 Task: Look for products in the category "Nutritional Oils" from Sprouts only.
Action: Mouse moved to (284, 142)
Screenshot: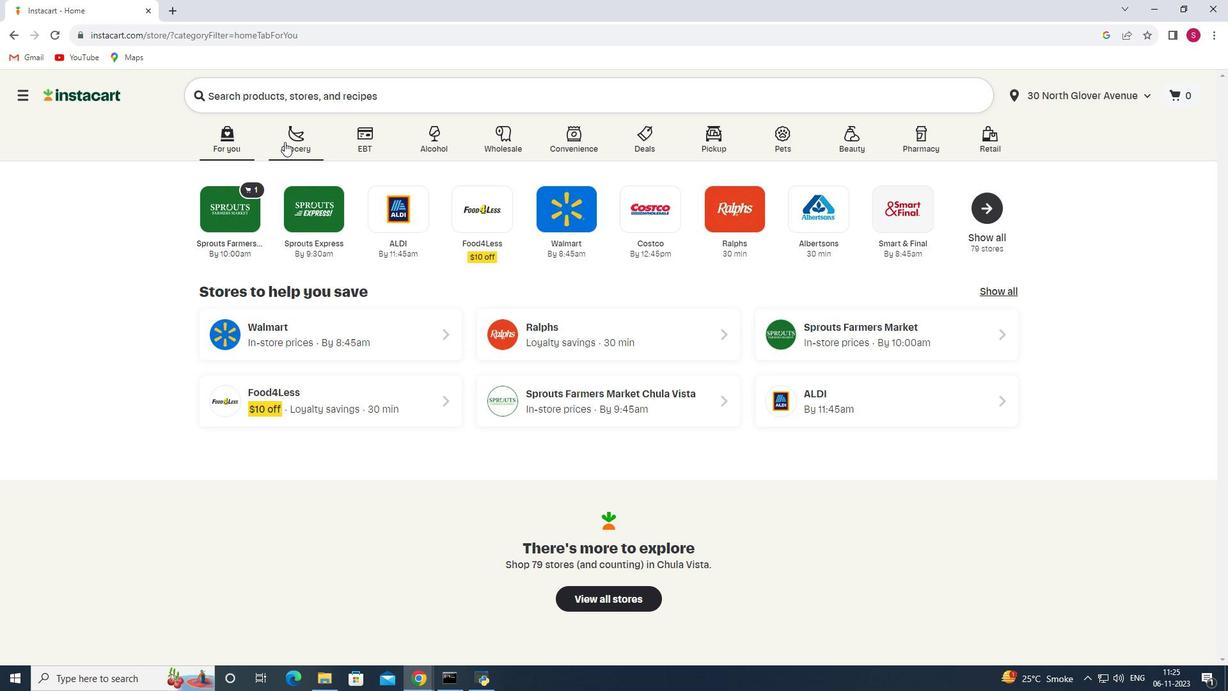 
Action: Mouse pressed left at (284, 142)
Screenshot: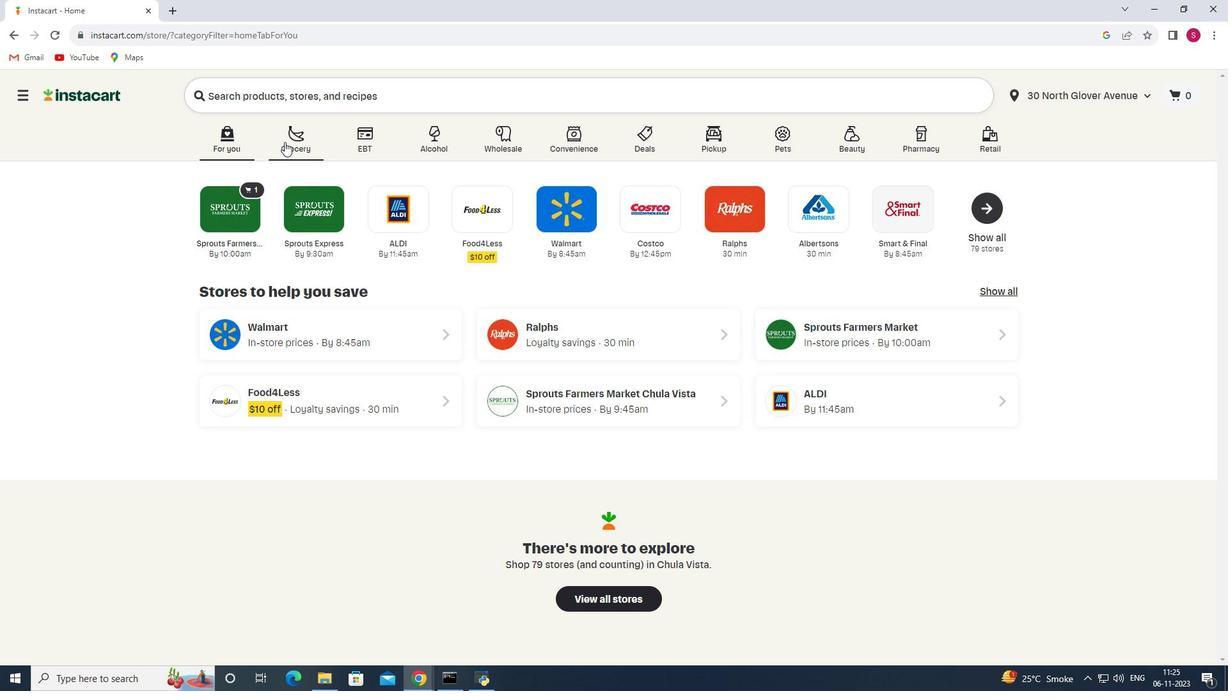 
Action: Mouse moved to (288, 359)
Screenshot: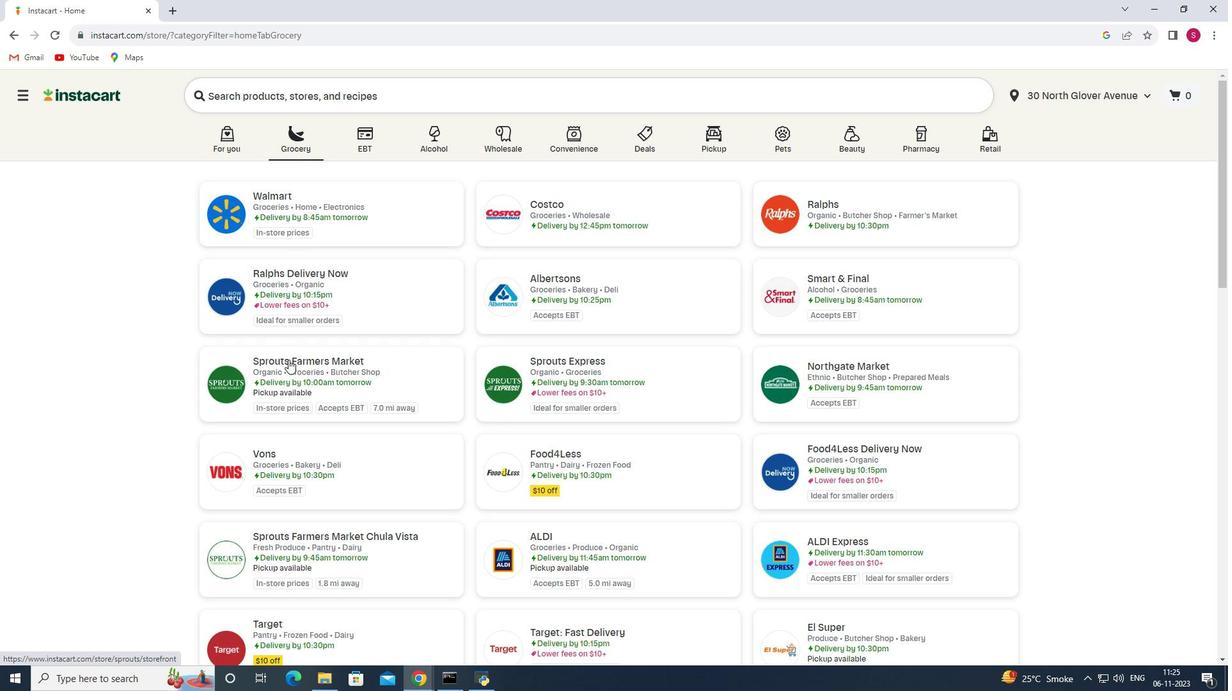 
Action: Mouse pressed left at (288, 359)
Screenshot: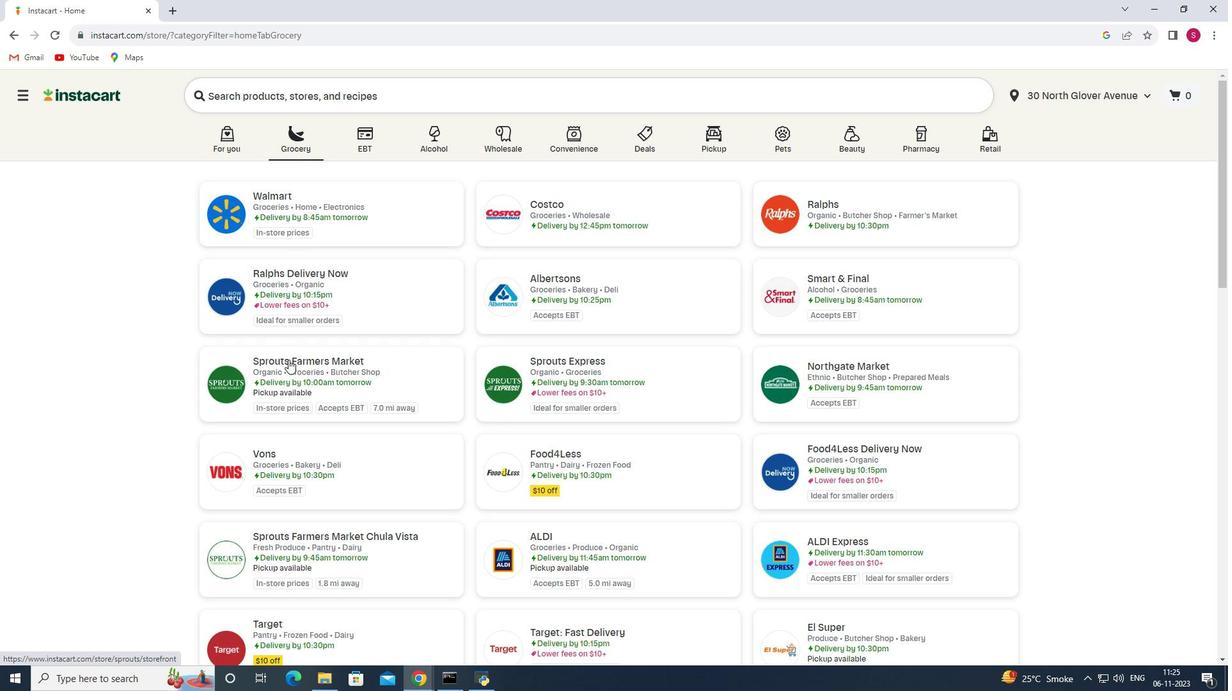 
Action: Mouse moved to (101, 395)
Screenshot: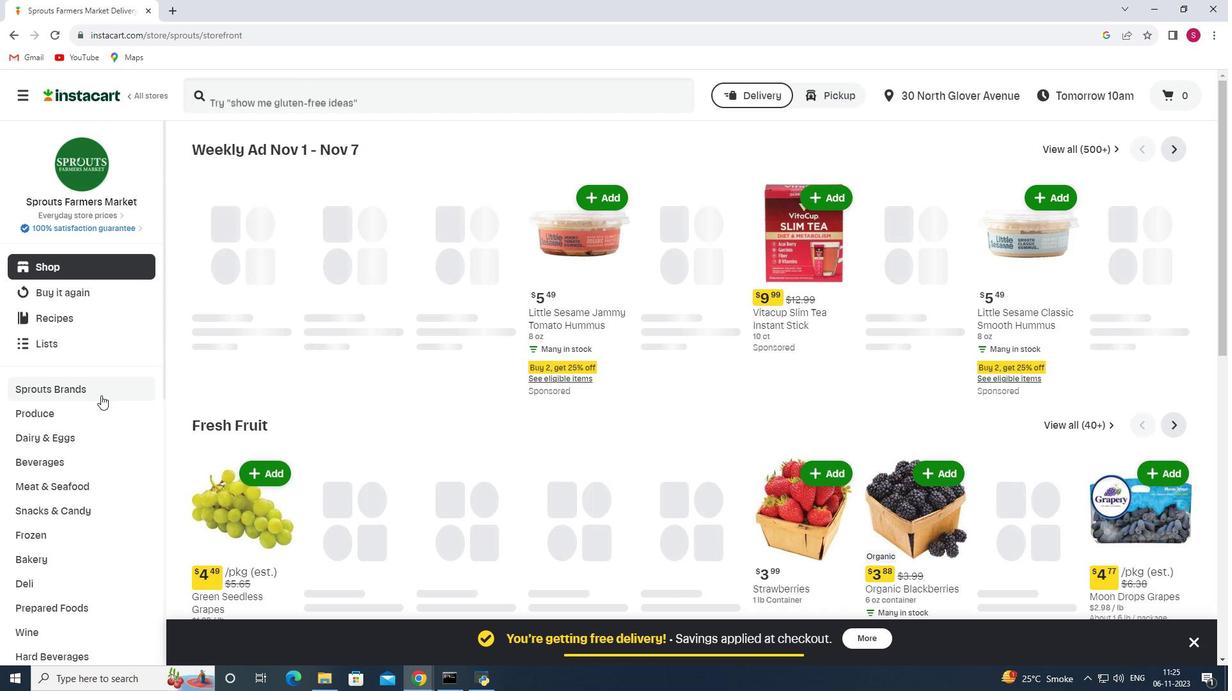 
Action: Mouse scrolled (101, 394) with delta (0, 0)
Screenshot: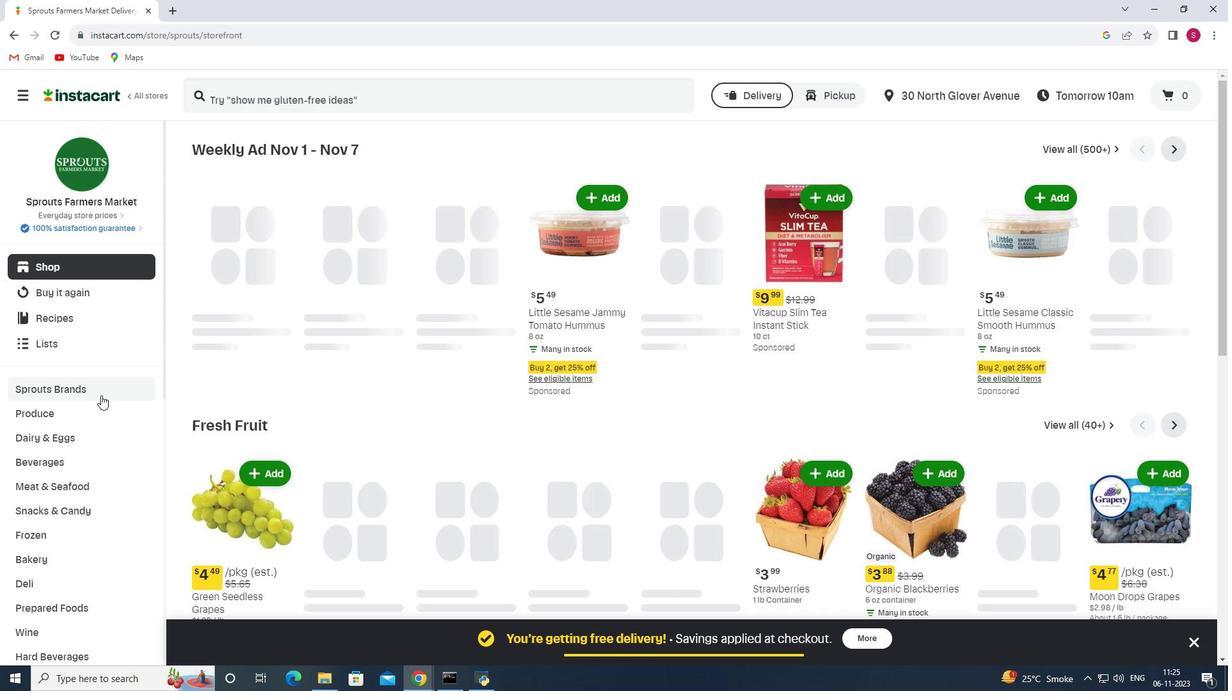 
Action: Mouse scrolled (101, 394) with delta (0, 0)
Screenshot: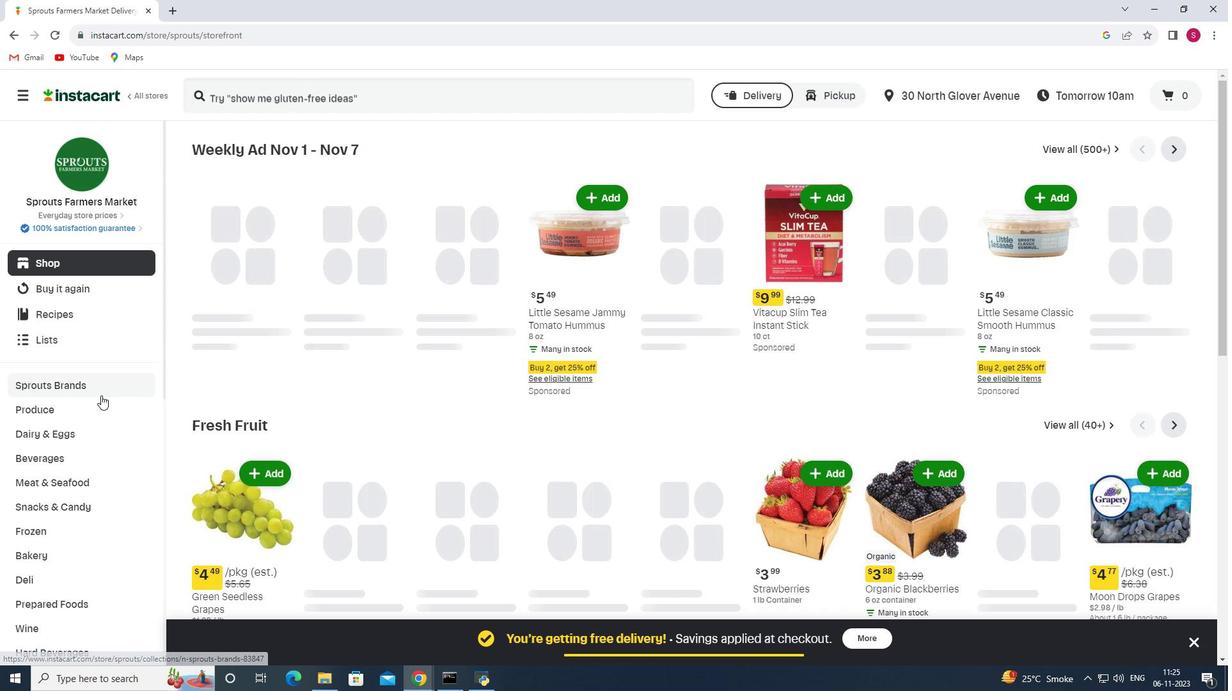
Action: Mouse scrolled (101, 394) with delta (0, 0)
Screenshot: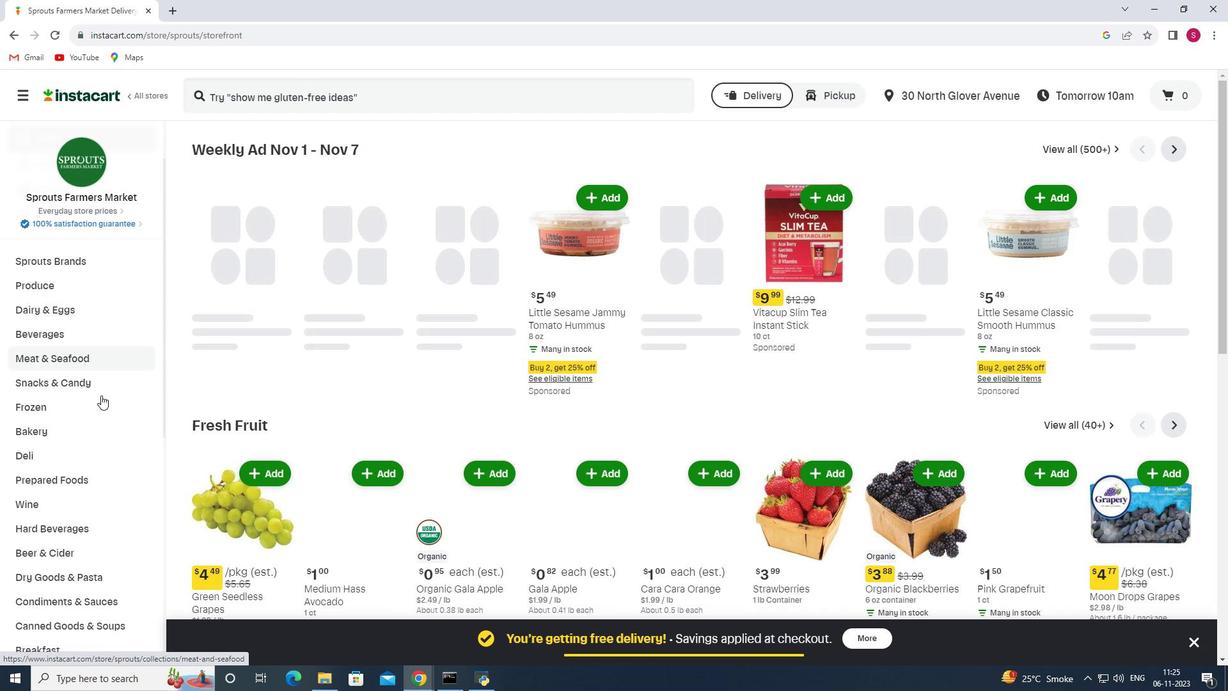 
Action: Mouse scrolled (101, 394) with delta (0, 0)
Screenshot: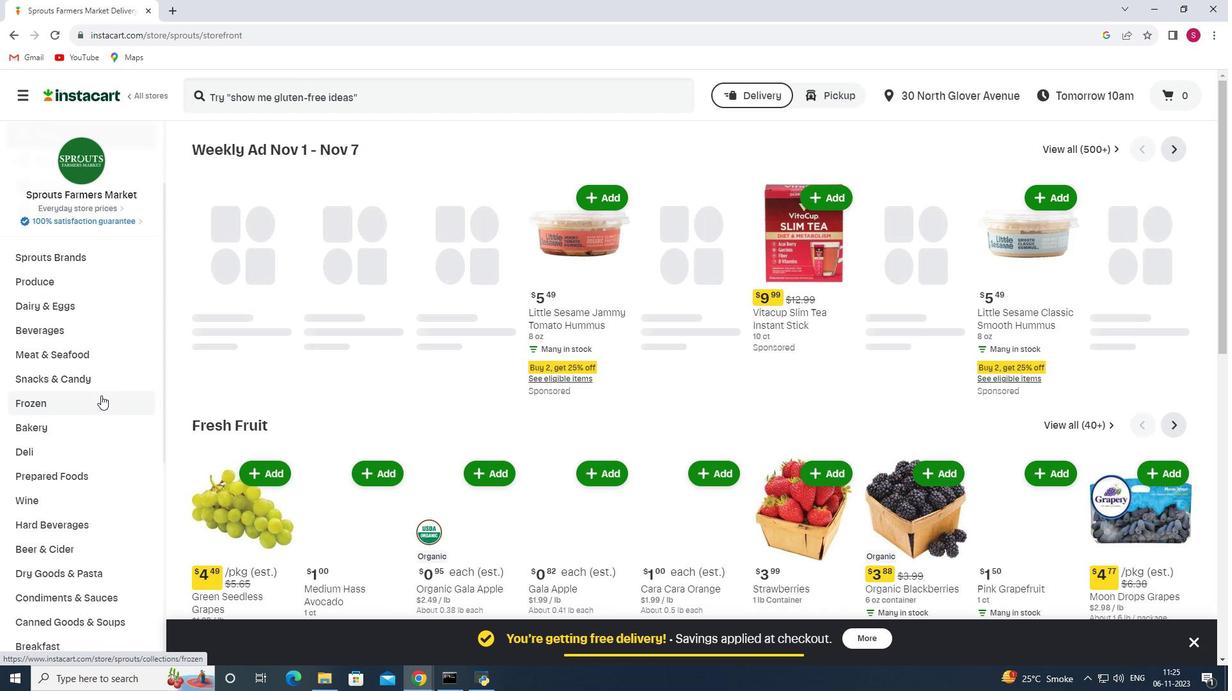 
Action: Mouse scrolled (101, 394) with delta (0, 0)
Screenshot: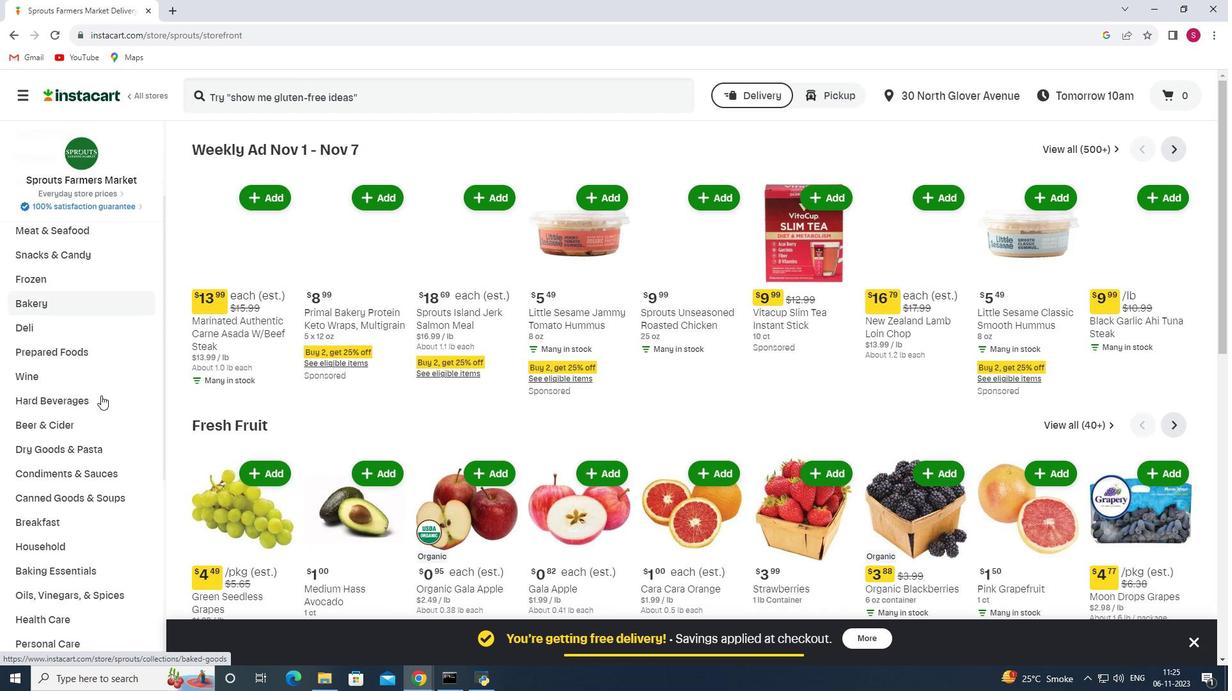 
Action: Mouse scrolled (101, 394) with delta (0, 0)
Screenshot: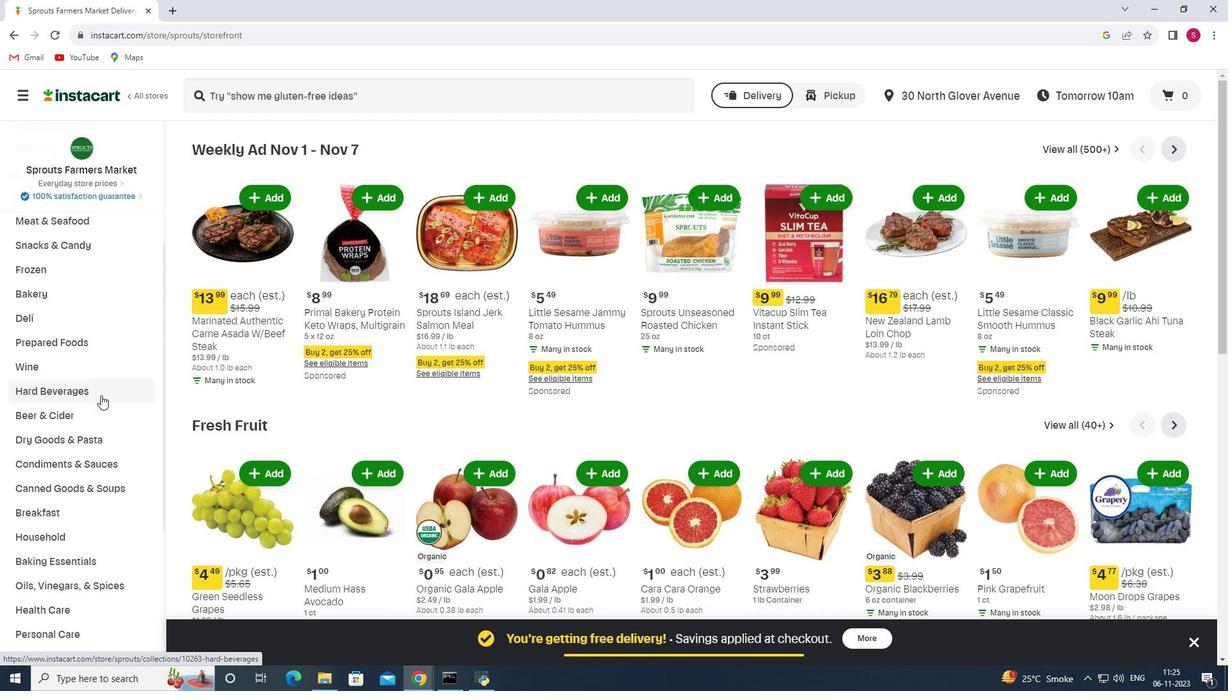 
Action: Mouse moved to (99, 404)
Screenshot: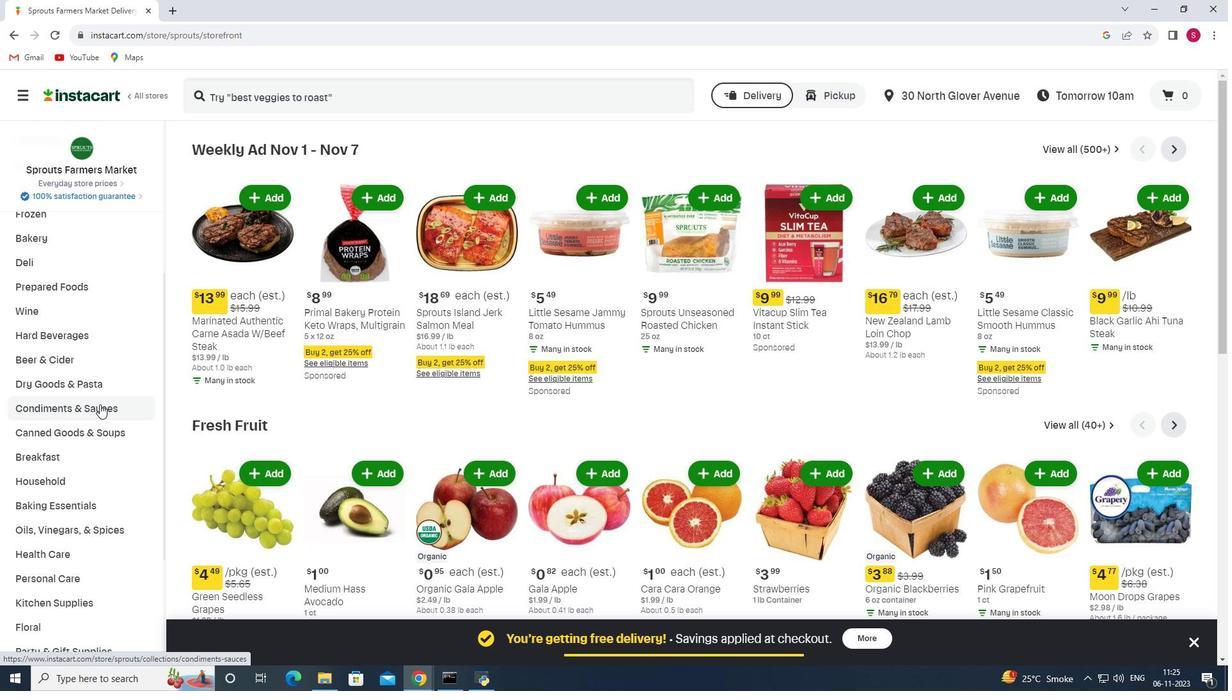 
Action: Mouse scrolled (99, 403) with delta (0, 0)
Screenshot: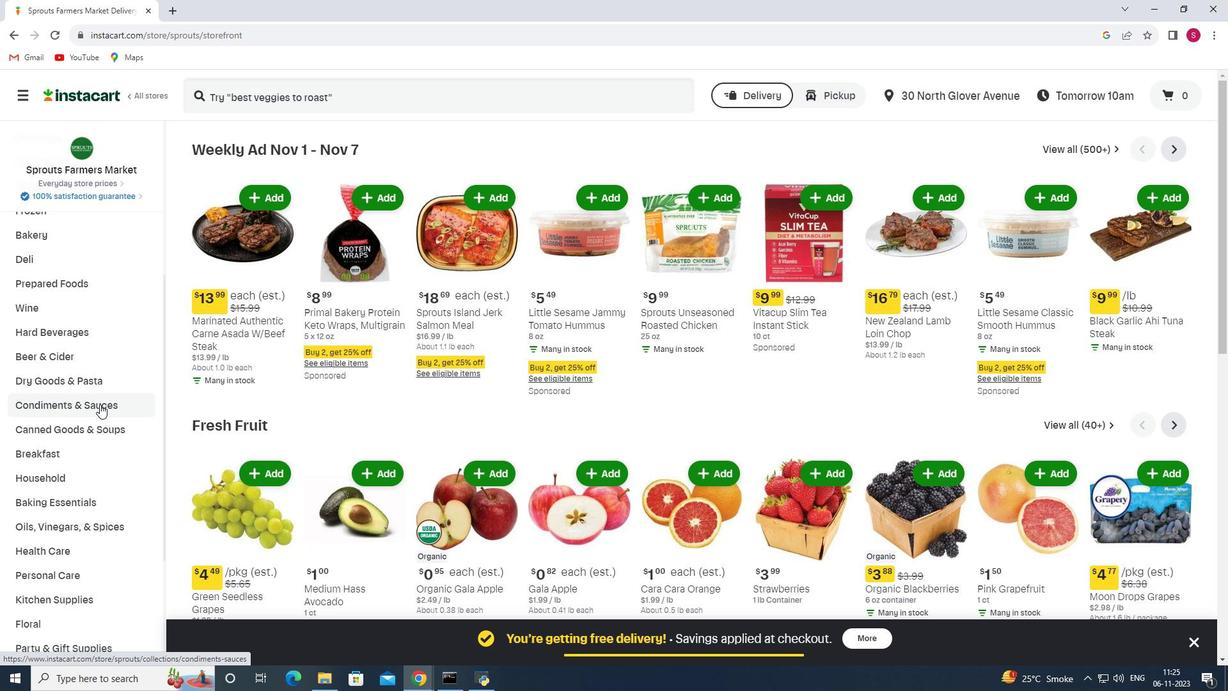 
Action: Mouse scrolled (99, 403) with delta (0, 0)
Screenshot: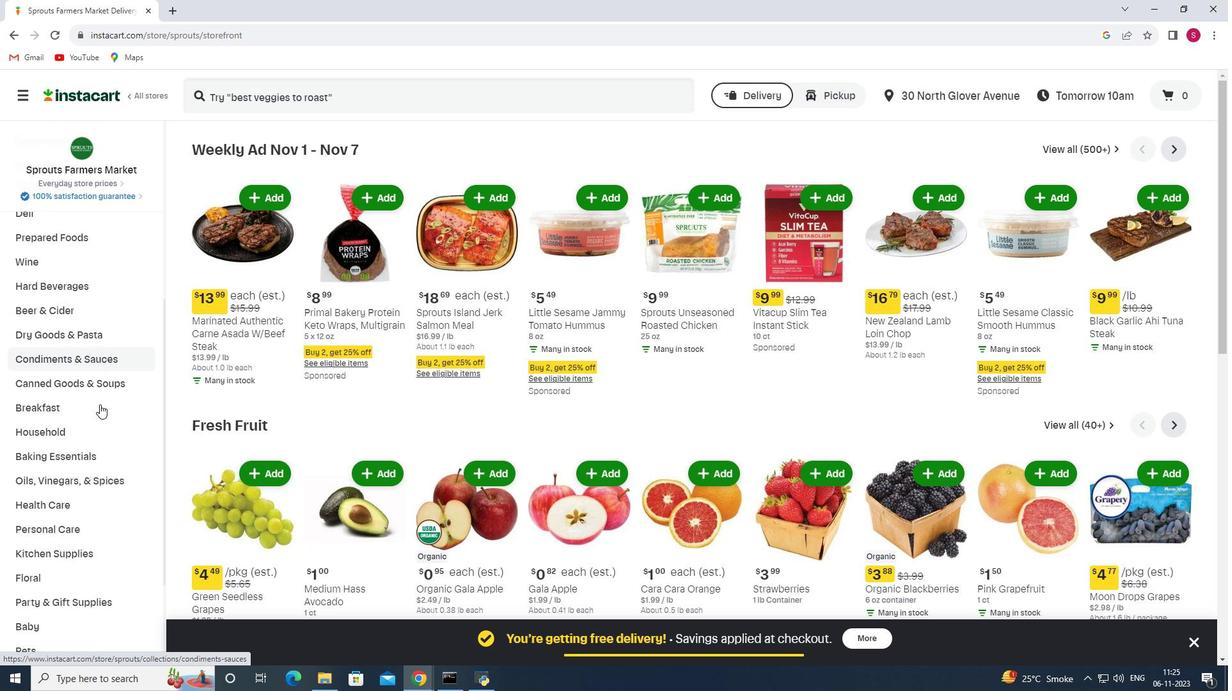 
Action: Mouse scrolled (99, 403) with delta (0, 0)
Screenshot: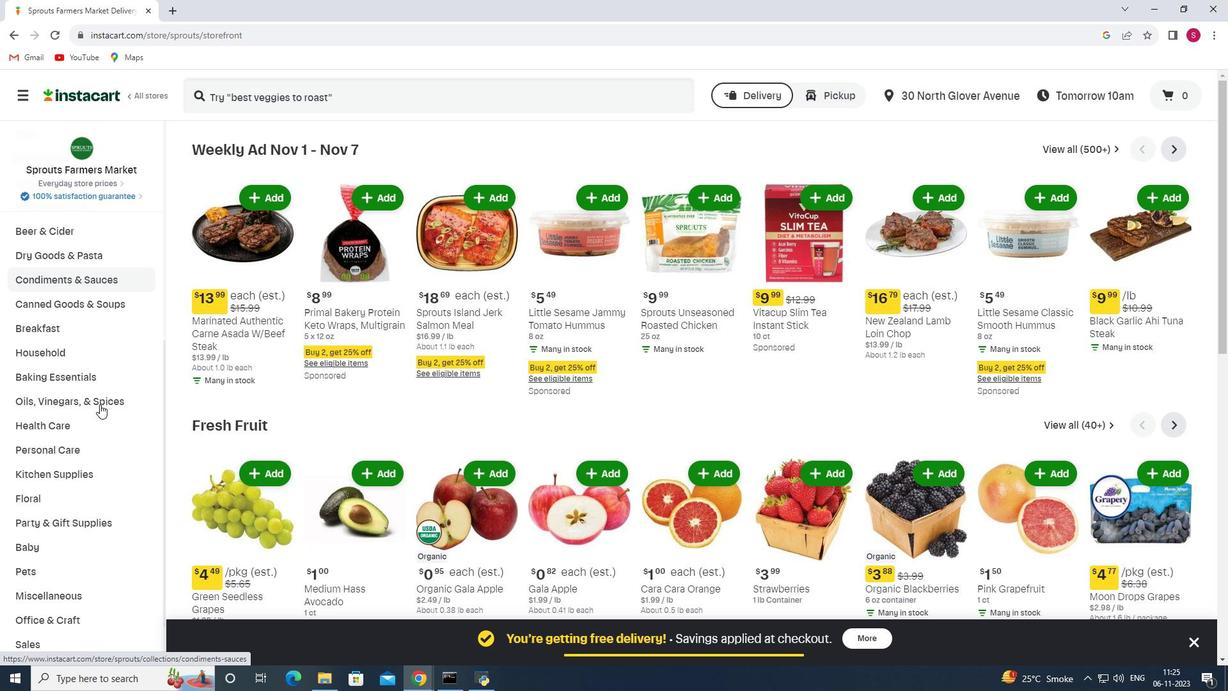 
Action: Mouse moved to (104, 368)
Screenshot: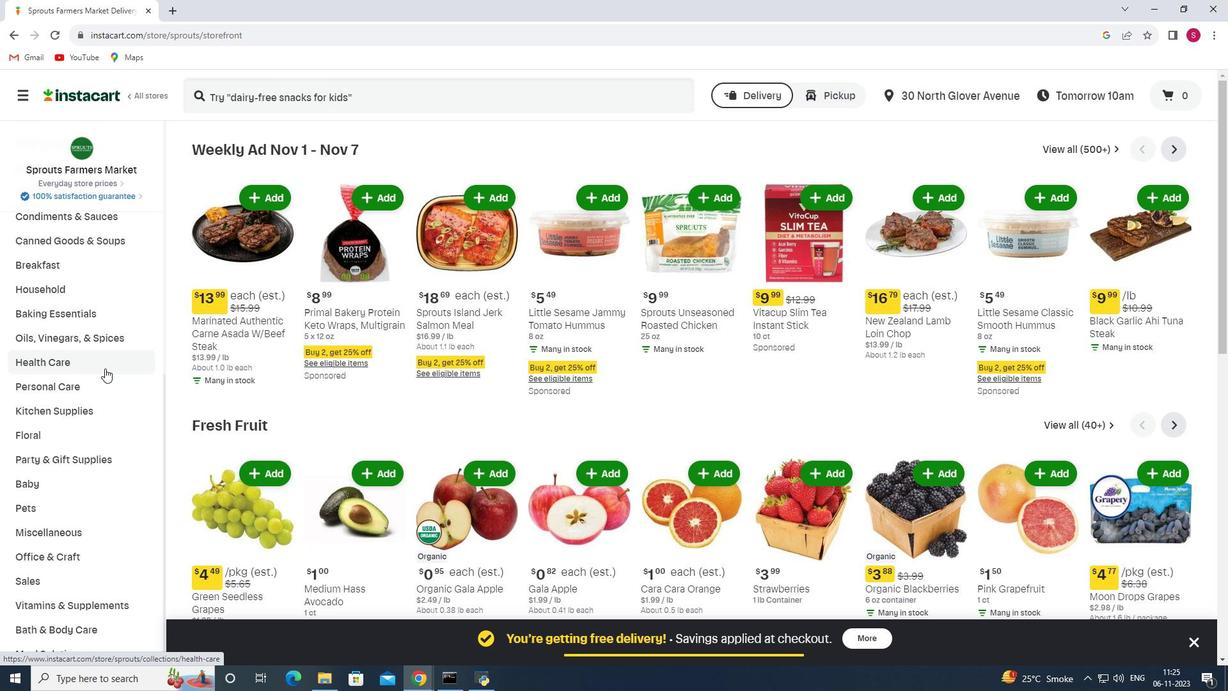 
Action: Mouse pressed left at (104, 368)
Screenshot: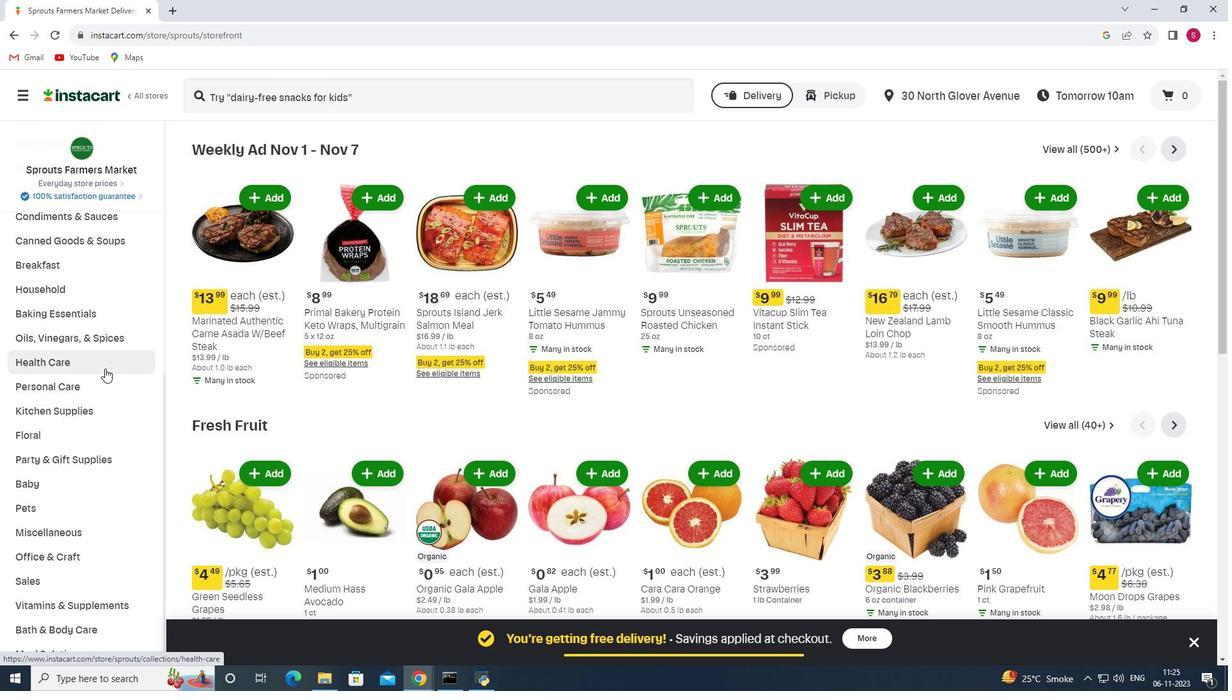 
Action: Mouse moved to (456, 179)
Screenshot: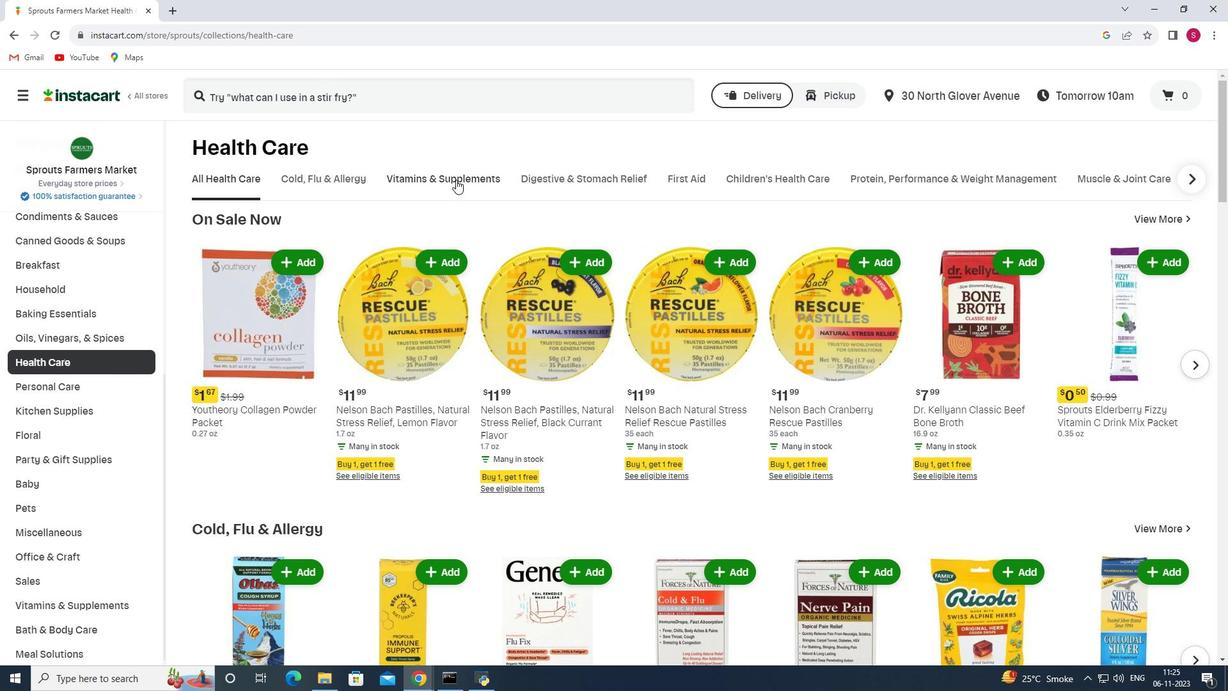 
Action: Mouse pressed left at (456, 179)
Screenshot: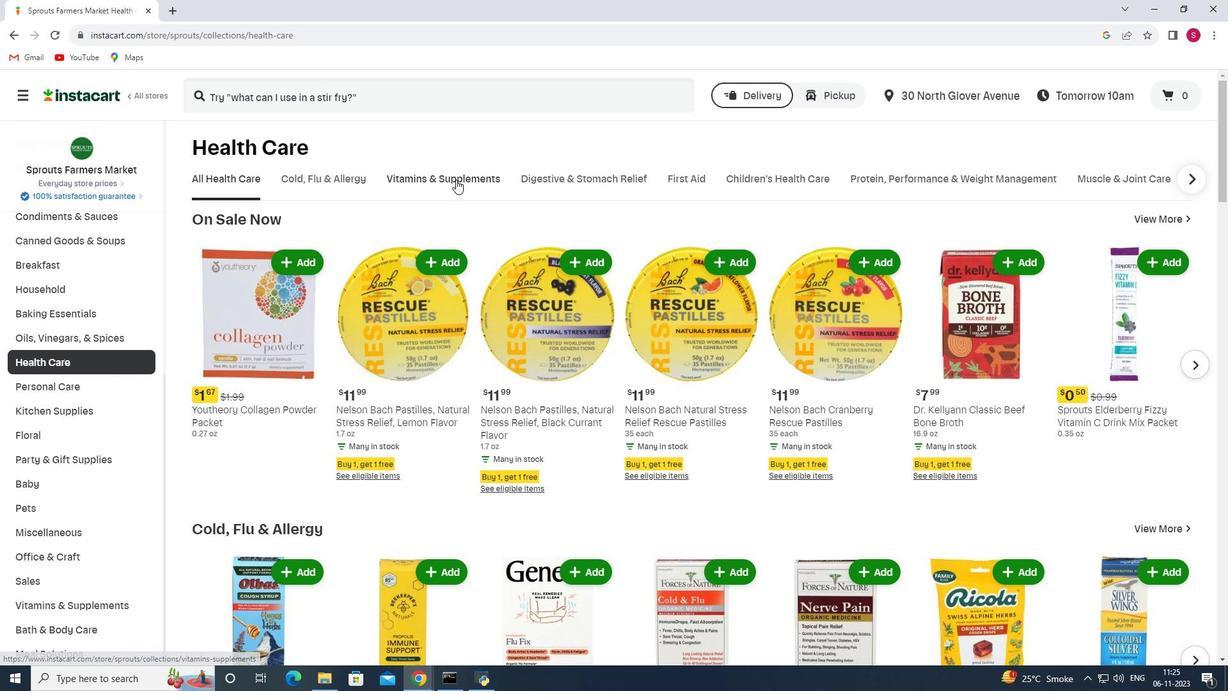
Action: Mouse moved to (907, 232)
Screenshot: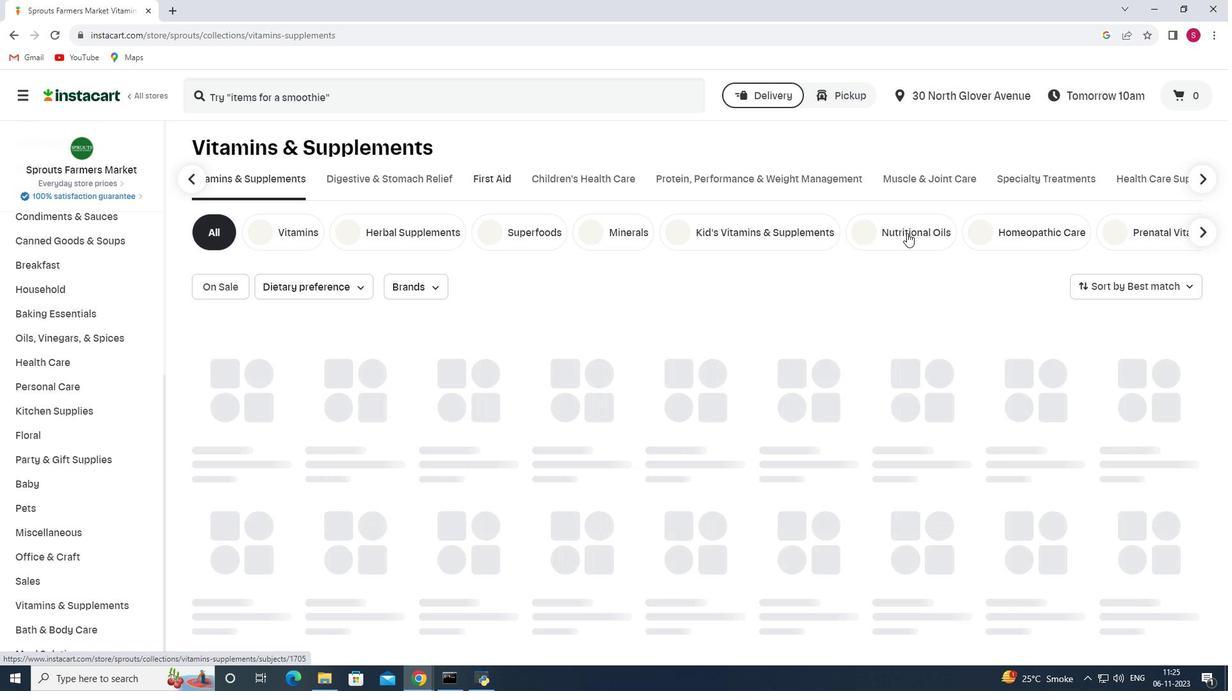 
Action: Mouse pressed left at (907, 232)
Screenshot: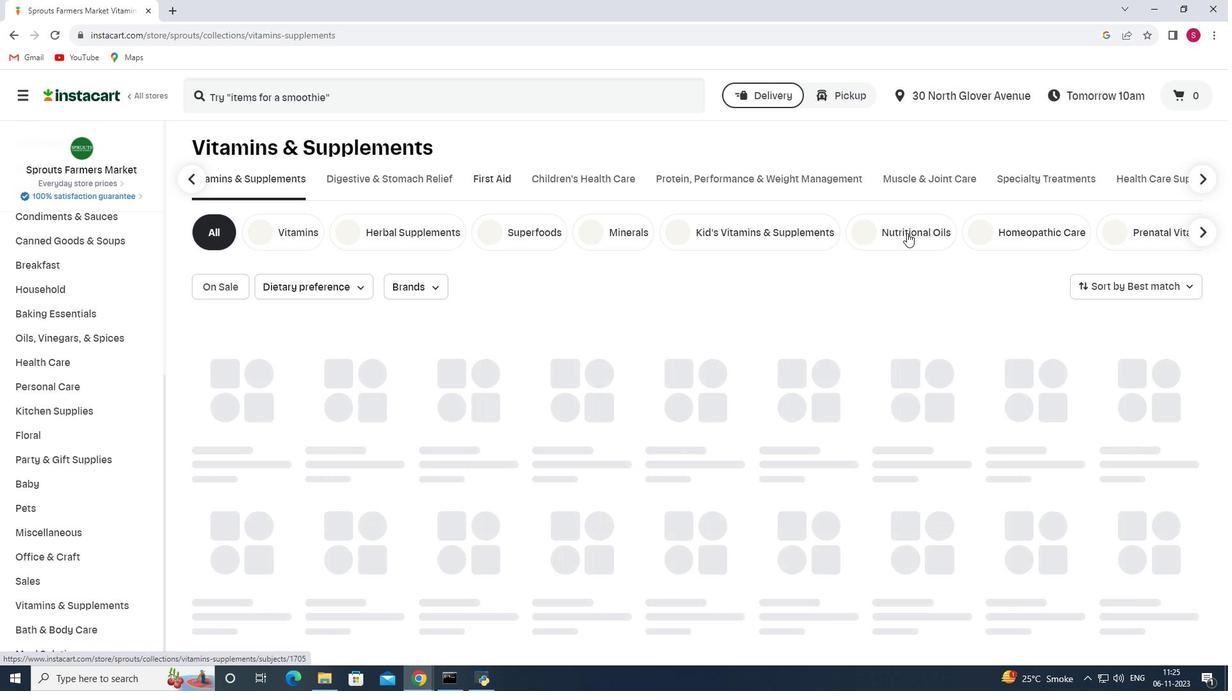 
Action: Mouse moved to (305, 288)
Screenshot: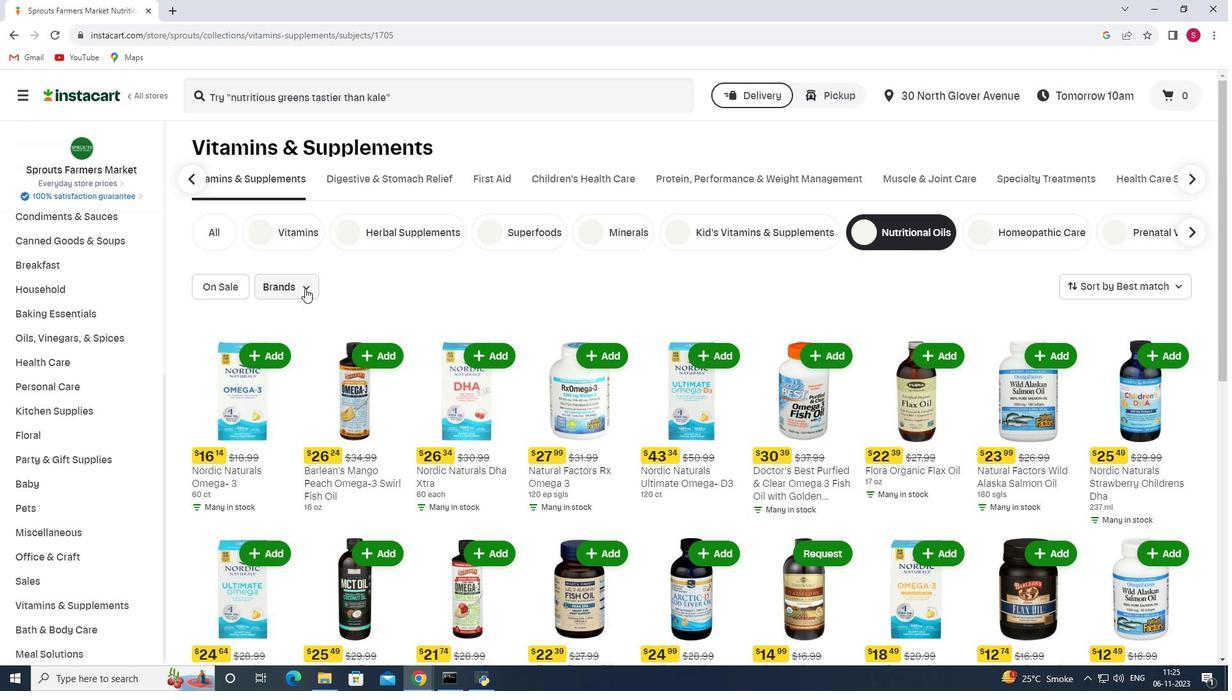 
Action: Mouse pressed left at (305, 288)
Screenshot: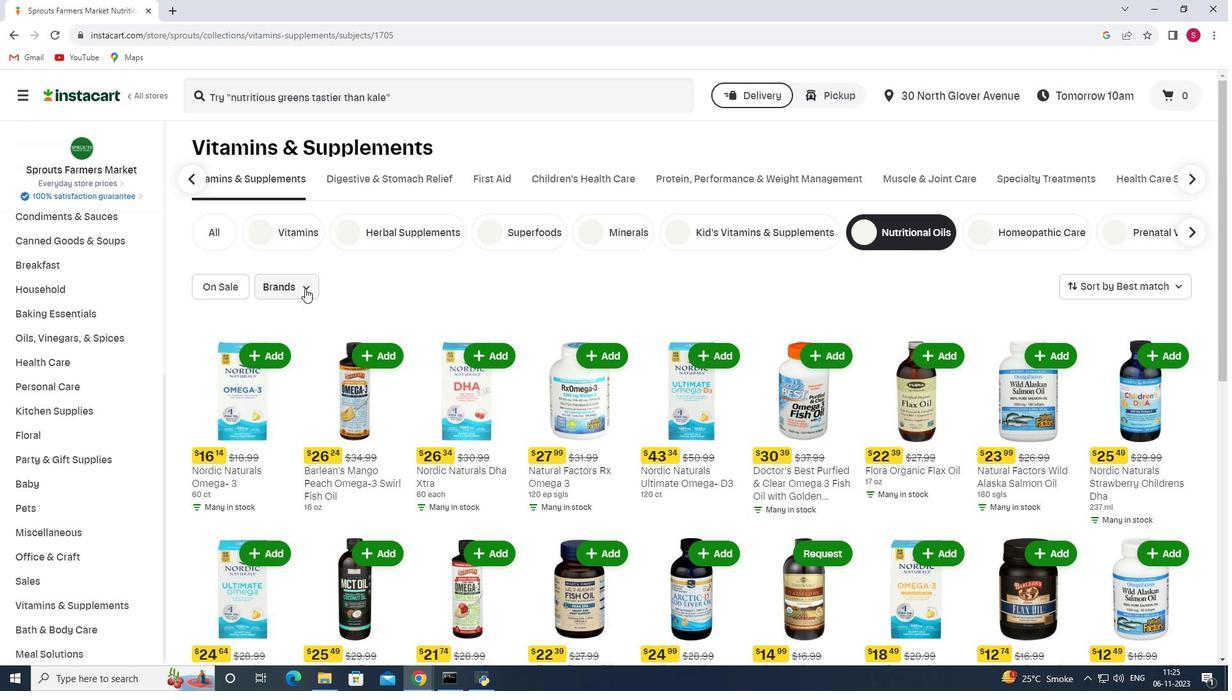 
Action: Mouse moved to (277, 447)
Screenshot: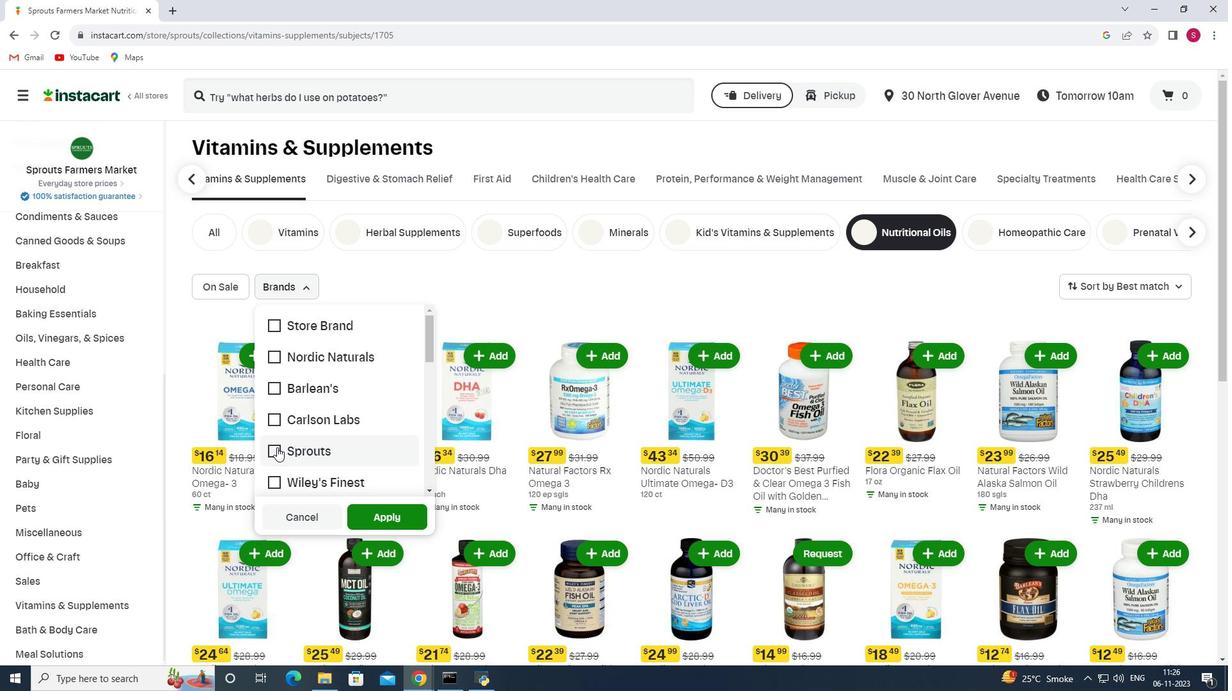 
Action: Mouse pressed left at (277, 447)
Screenshot: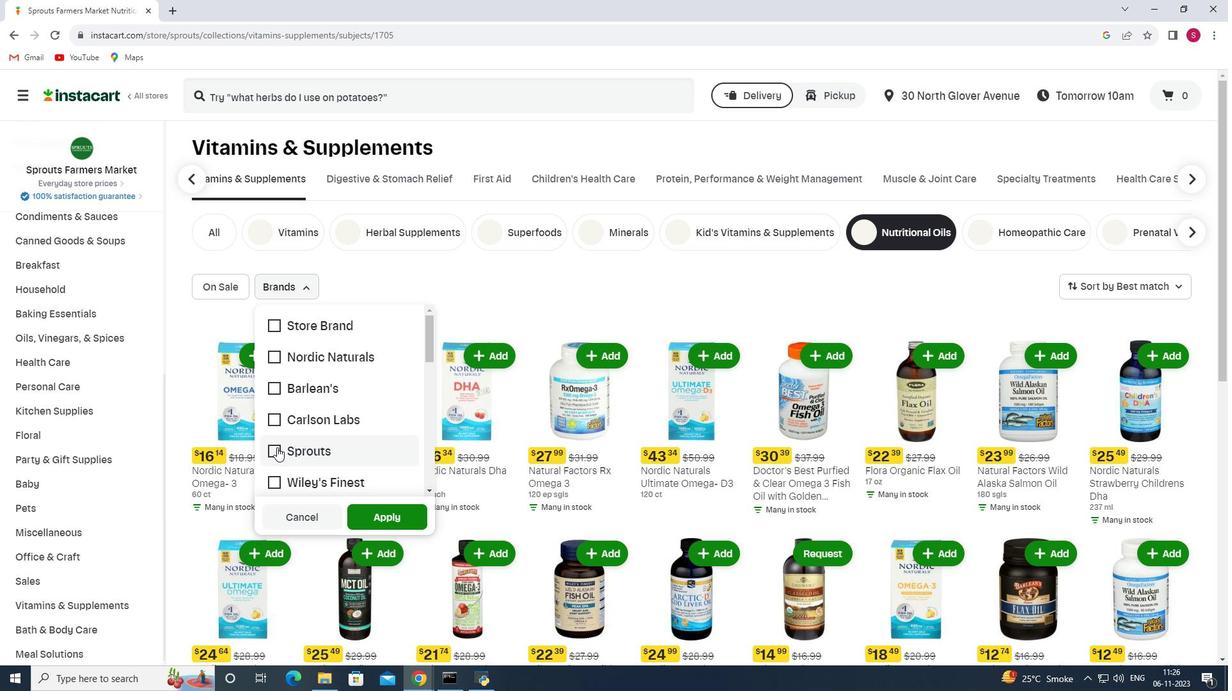 
Action: Mouse moved to (383, 514)
Screenshot: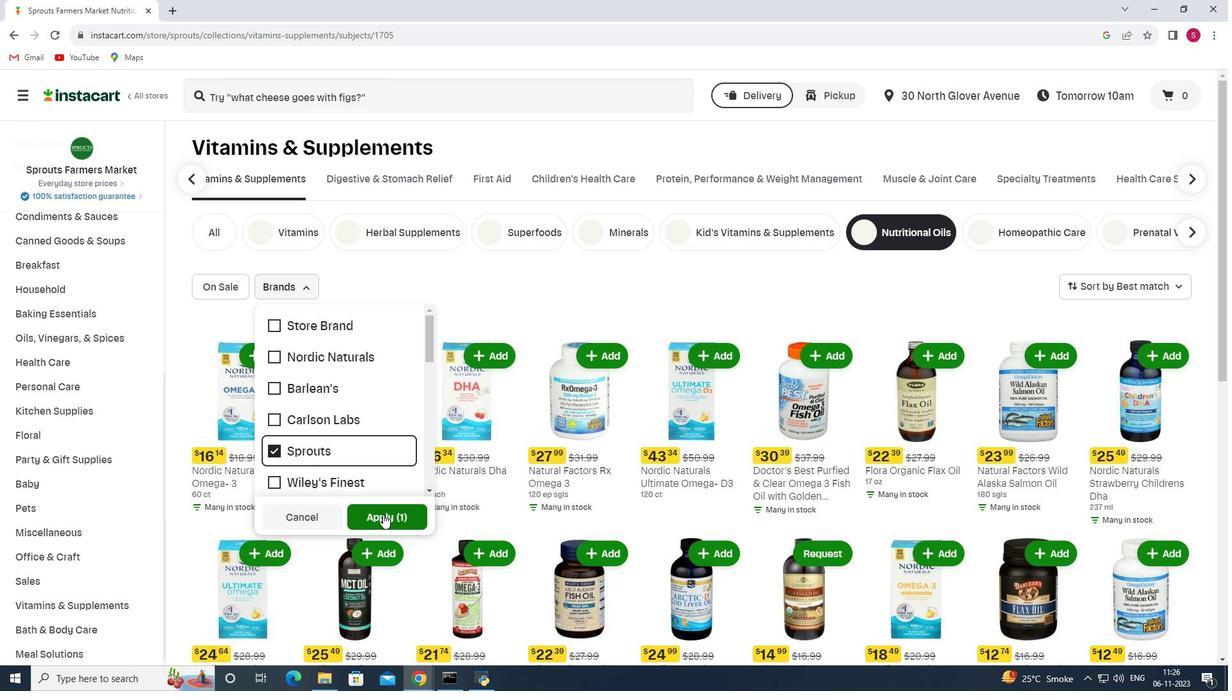 
Action: Mouse pressed left at (383, 514)
Screenshot: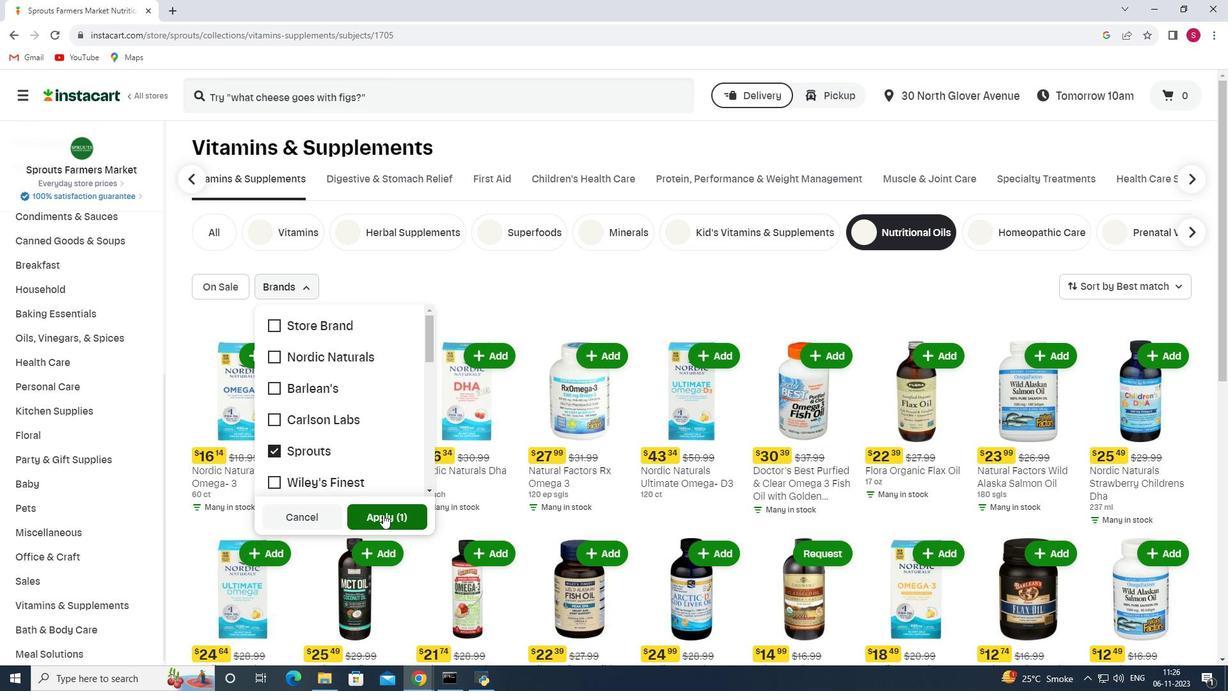 
